 Task: Create a rule from the Routing list, Task moved to a section -> Set Priority in the project AvailPro , set the section as To-Do and set the priority of the task as  High
Action: Mouse moved to (1018, 362)
Screenshot: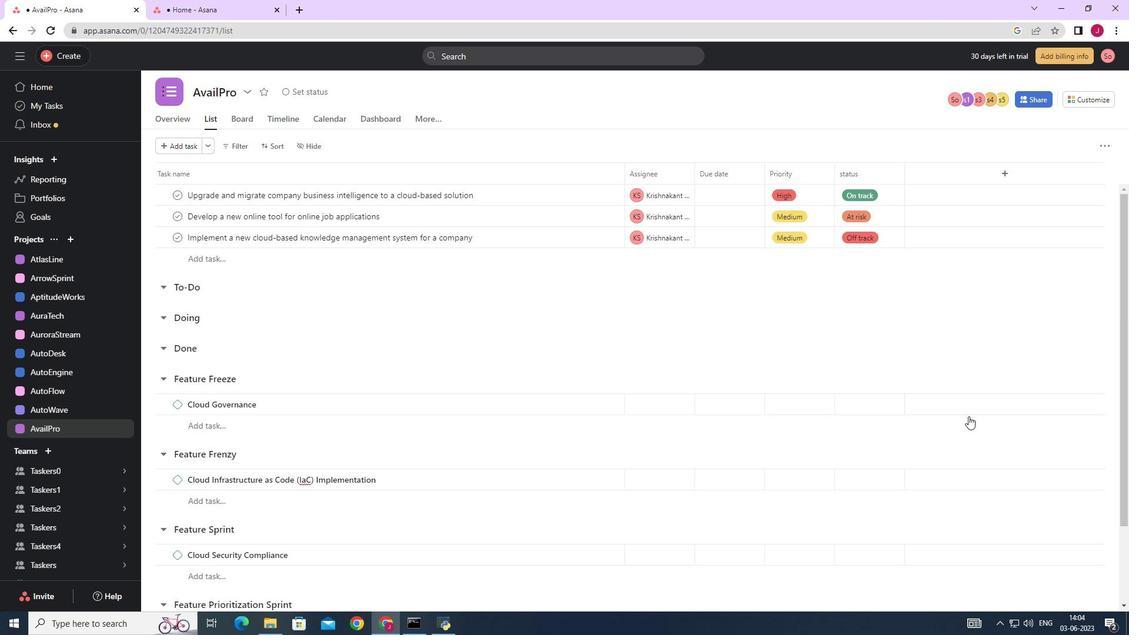 
Action: Mouse scrolled (1018, 363) with delta (0, 0)
Screenshot: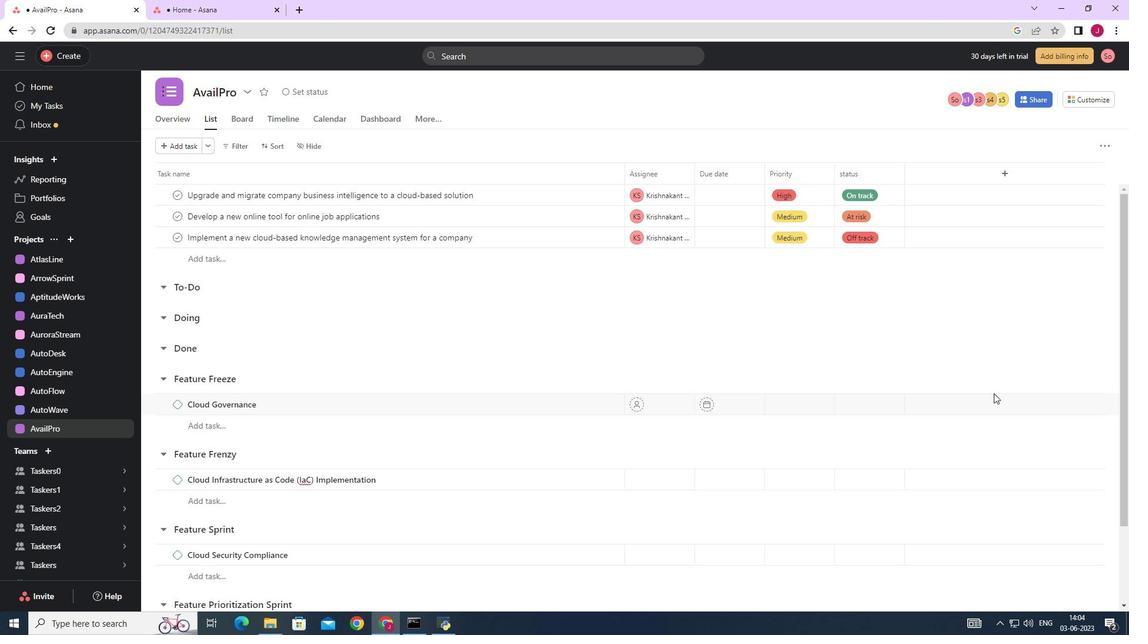 
Action: Mouse moved to (1029, 335)
Screenshot: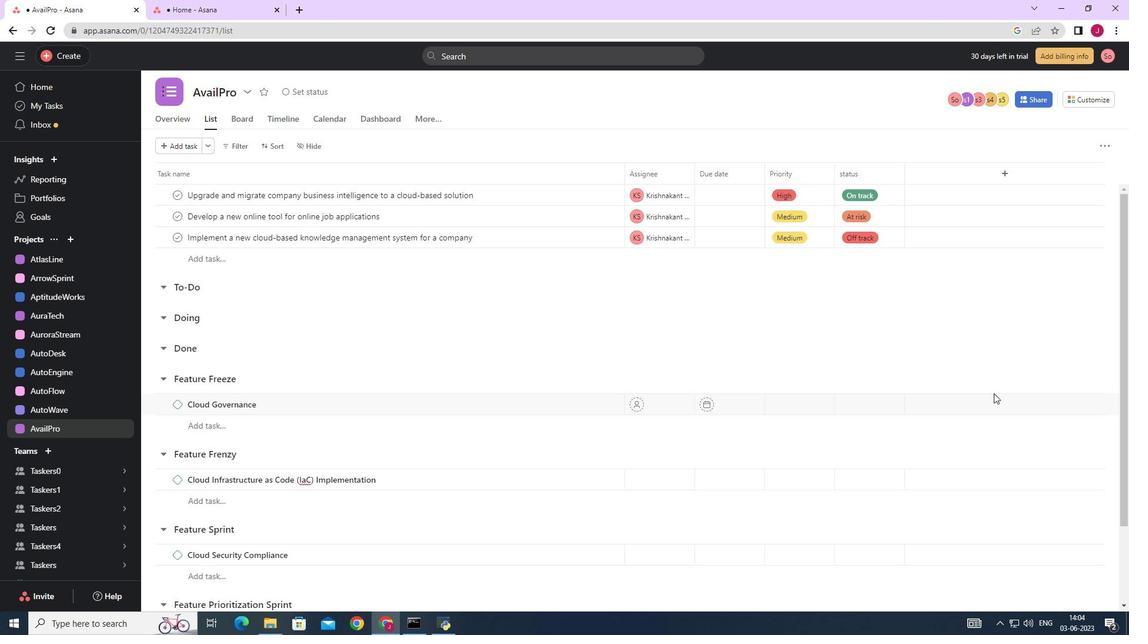
Action: Mouse scrolled (1029, 335) with delta (0, 0)
Screenshot: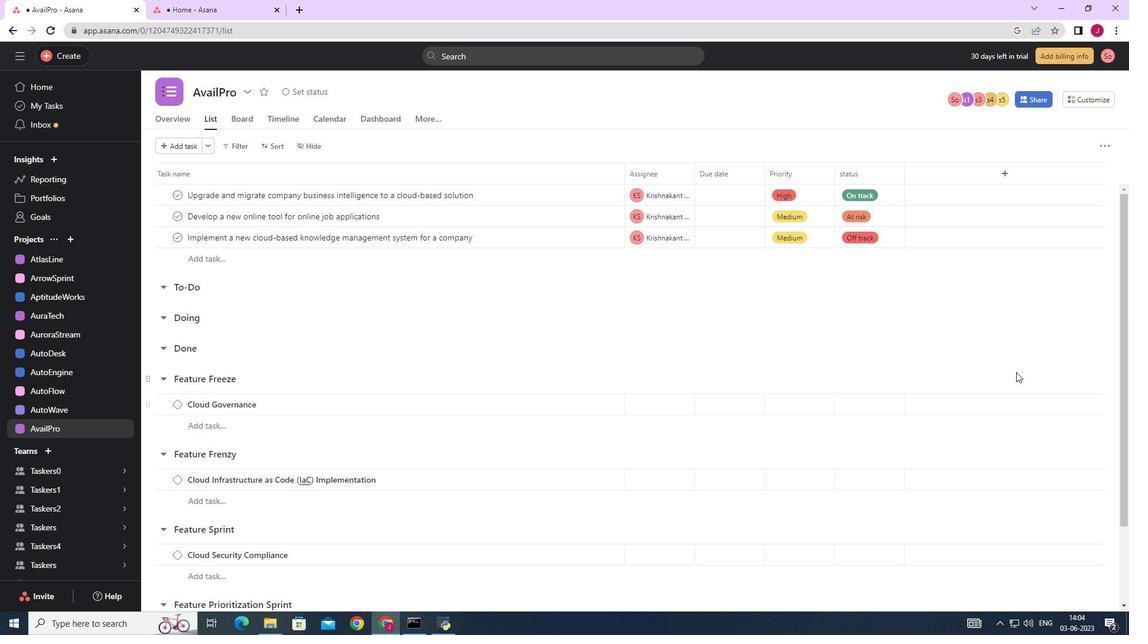 
Action: Mouse moved to (1100, 98)
Screenshot: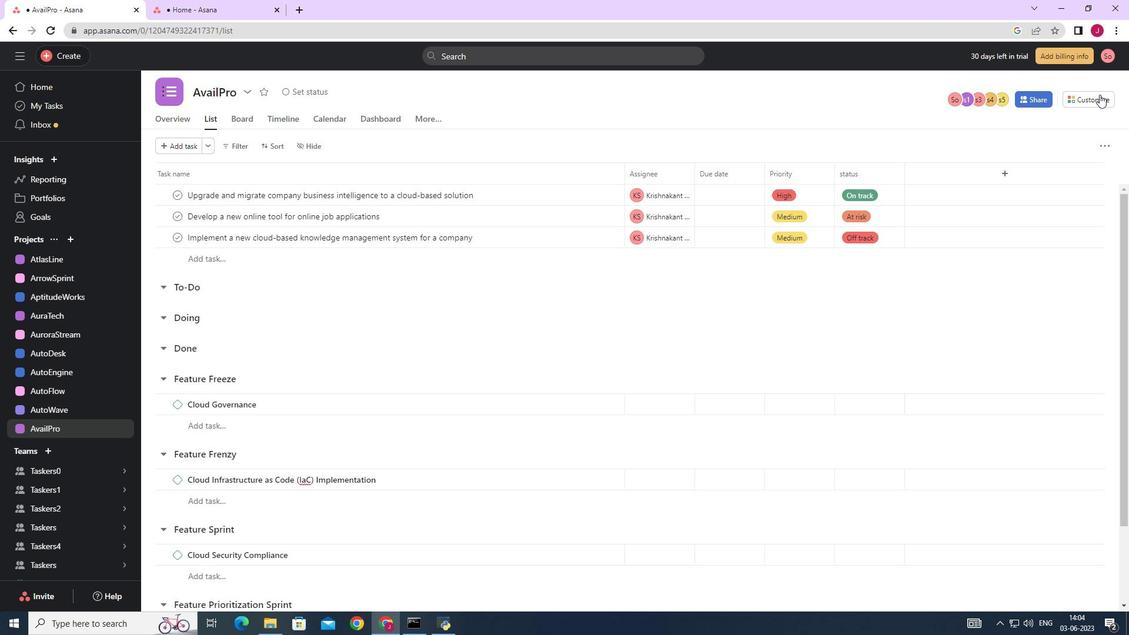 
Action: Mouse pressed left at (1100, 98)
Screenshot: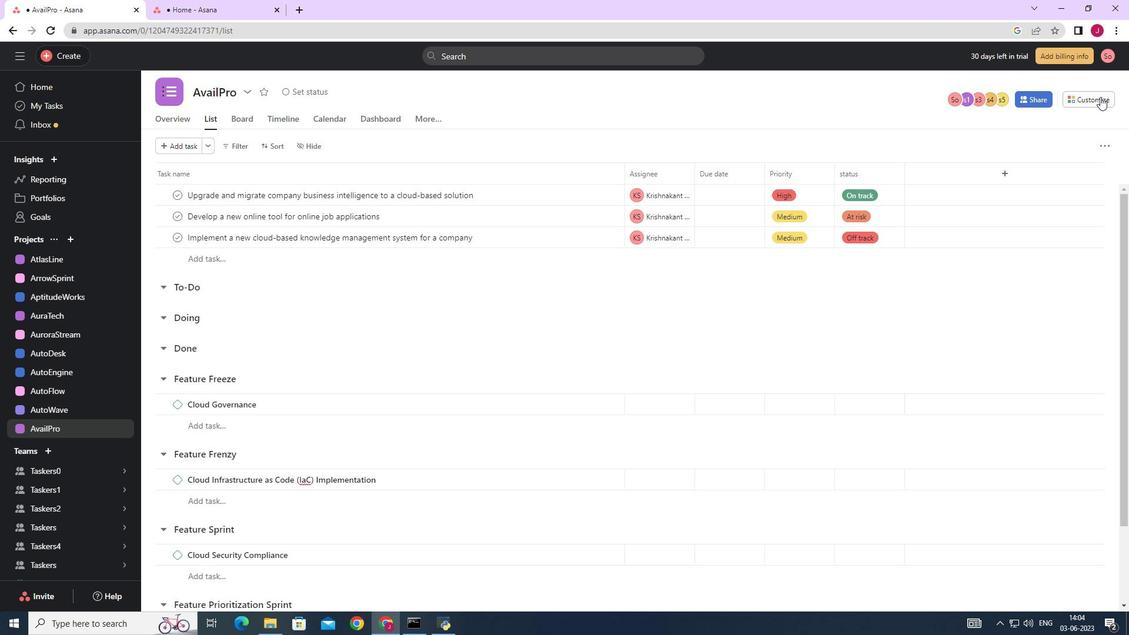 
Action: Mouse moved to (888, 252)
Screenshot: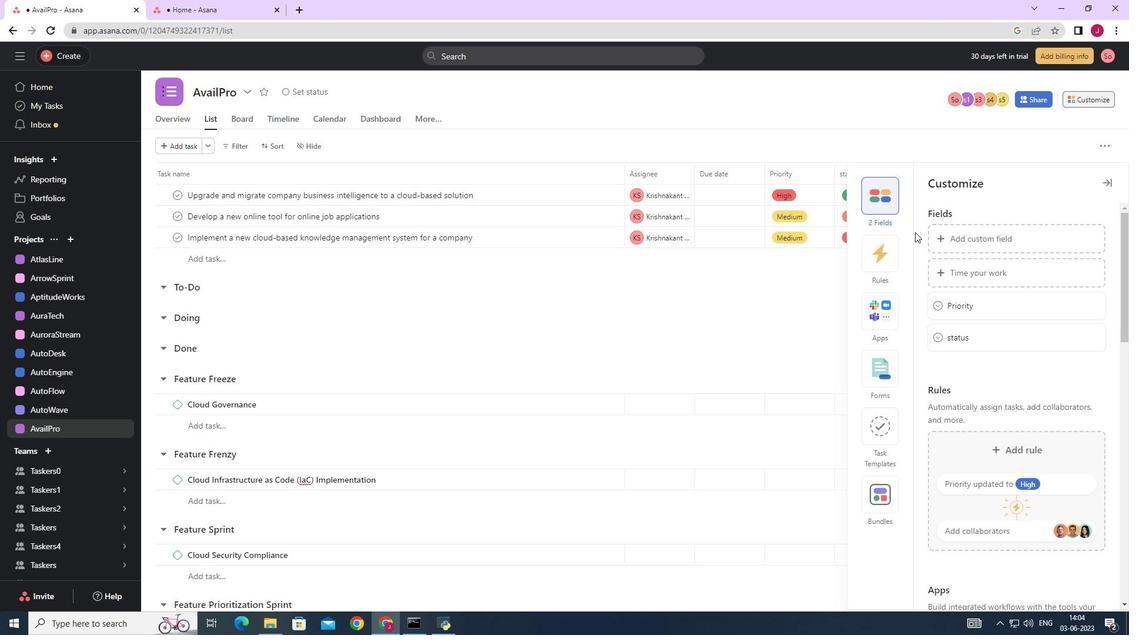 
Action: Mouse pressed left at (888, 252)
Screenshot: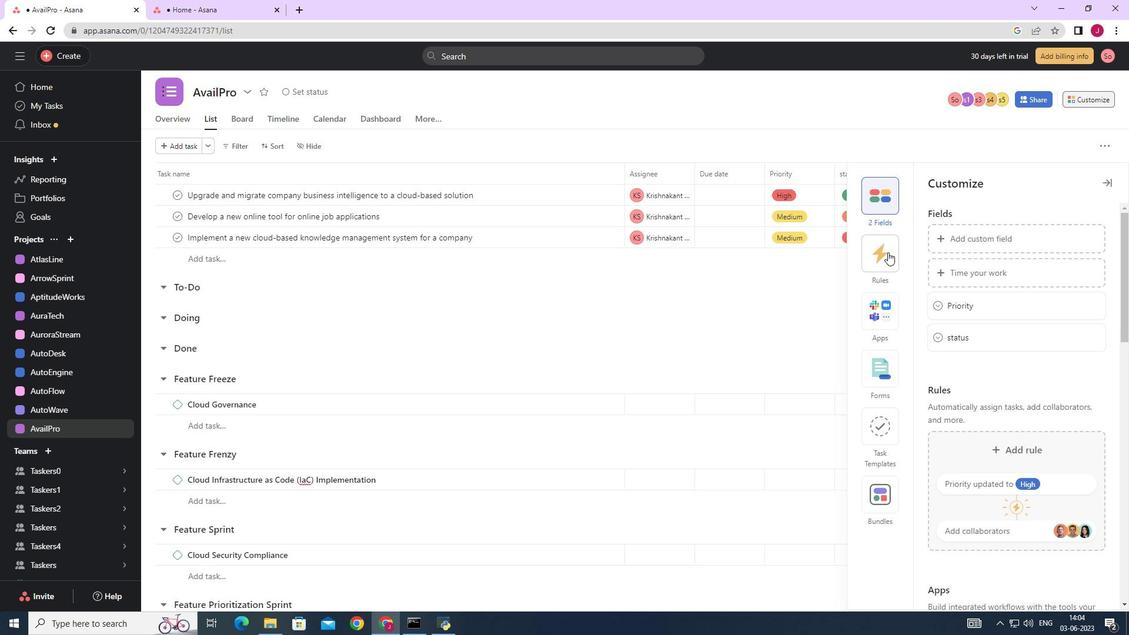 
Action: Mouse moved to (1004, 273)
Screenshot: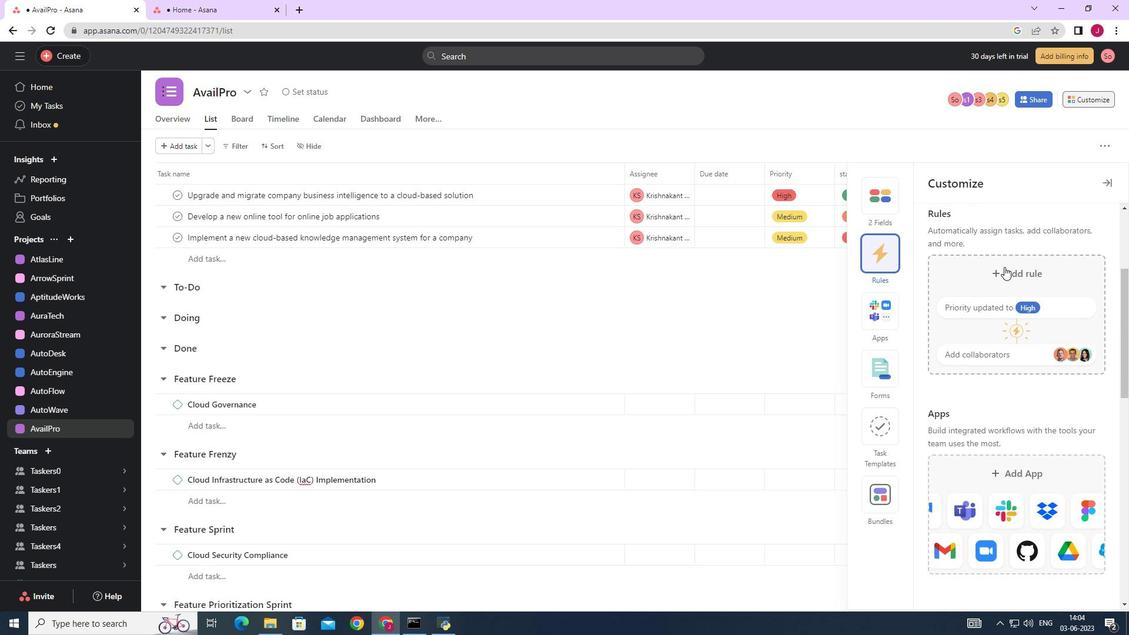 
Action: Mouse pressed left at (1004, 273)
Screenshot: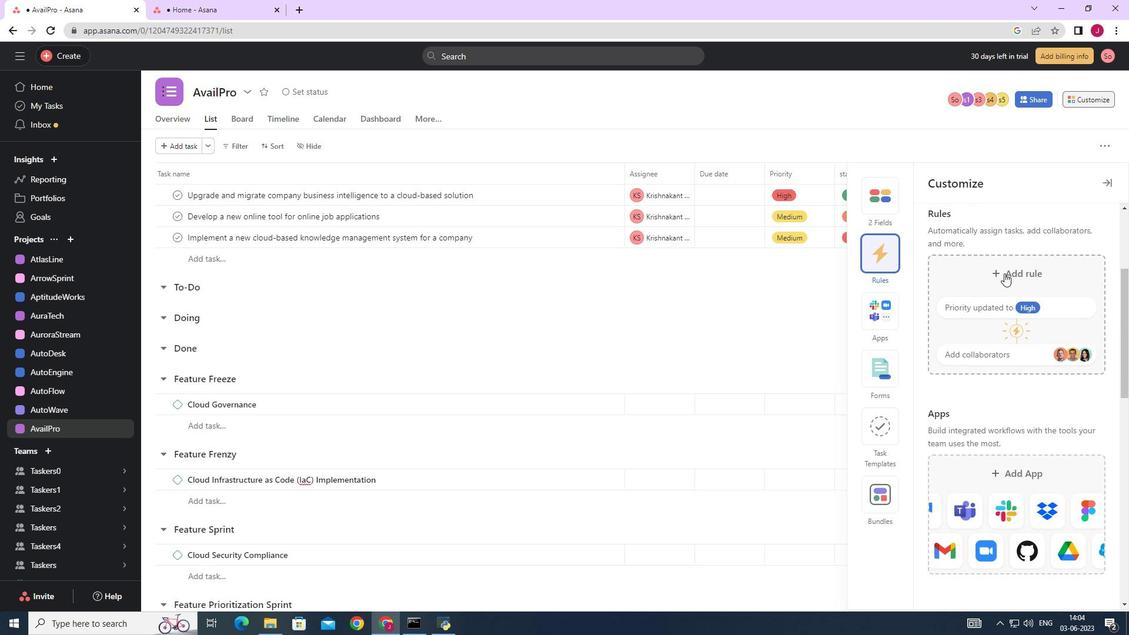 
Action: Mouse moved to (254, 151)
Screenshot: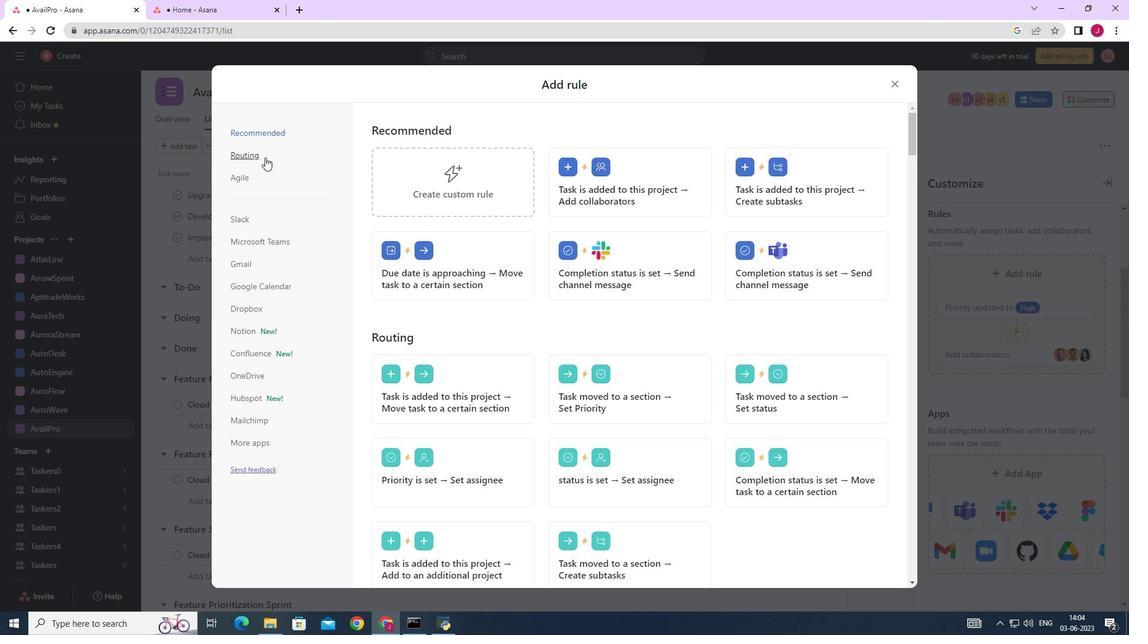 
Action: Mouse pressed left at (254, 151)
Screenshot: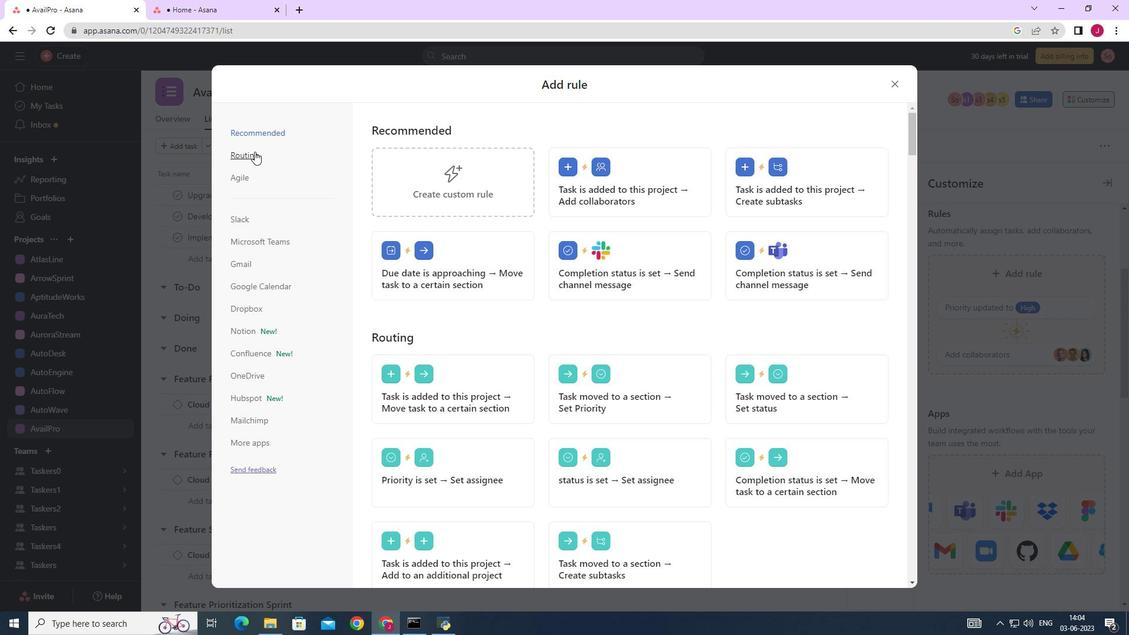 
Action: Mouse moved to (601, 183)
Screenshot: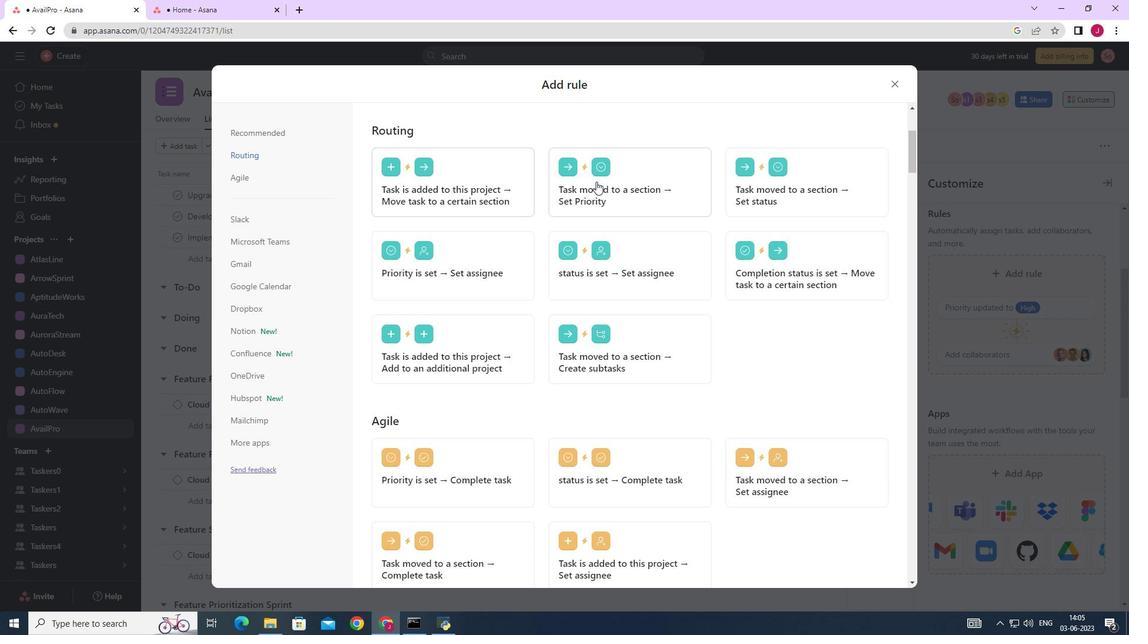 
Action: Mouse pressed left at (600, 183)
Screenshot: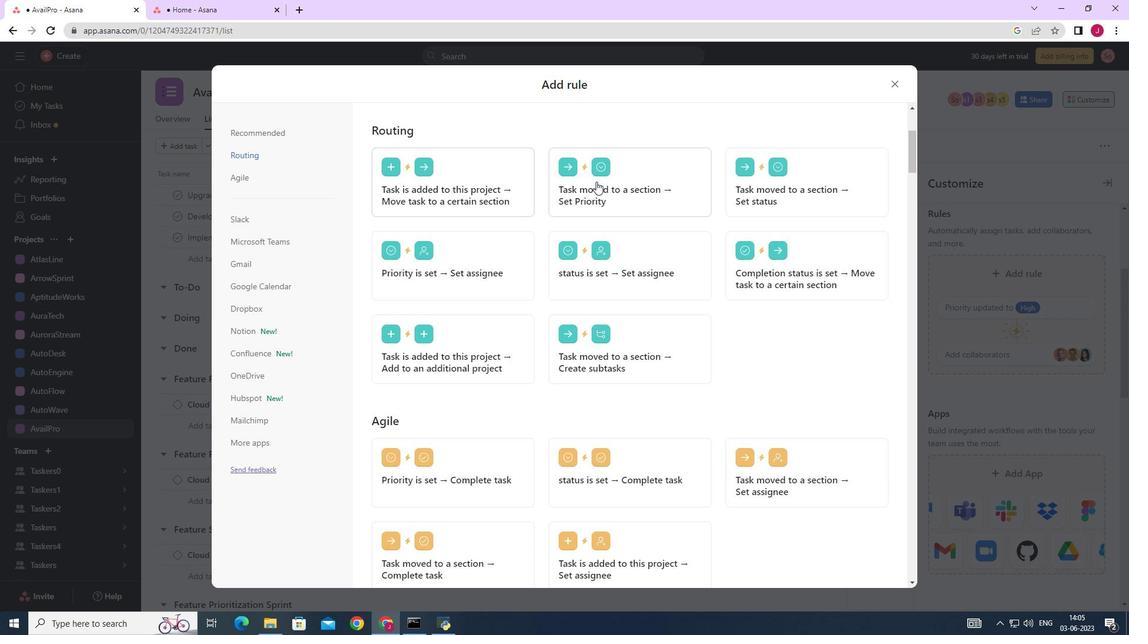 
Action: Mouse moved to (477, 320)
Screenshot: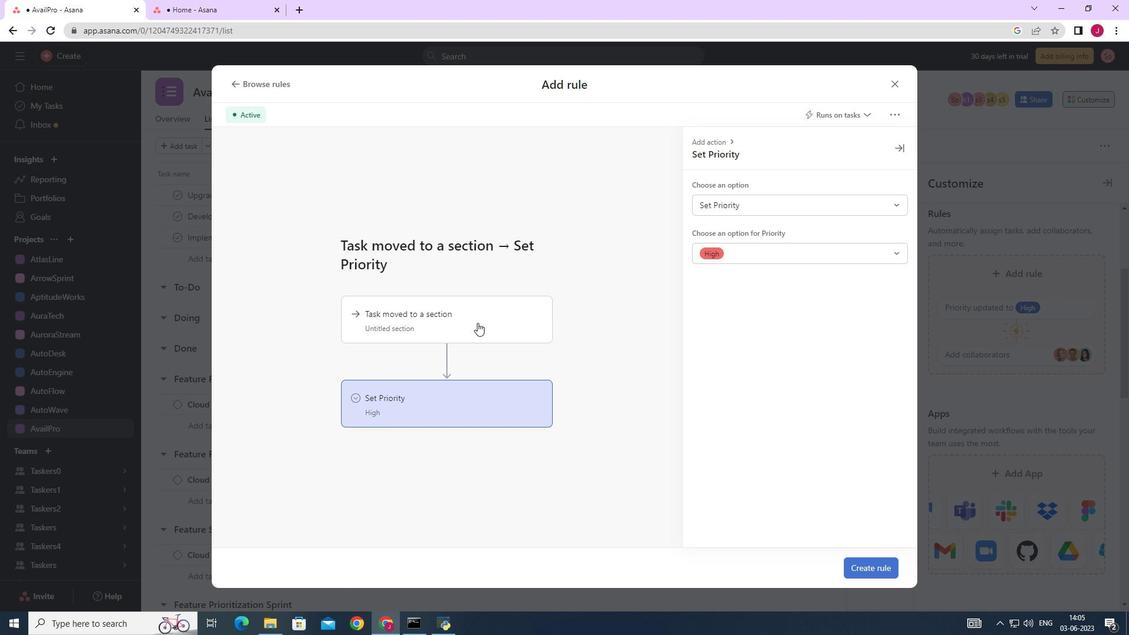 
Action: Mouse pressed left at (477, 320)
Screenshot: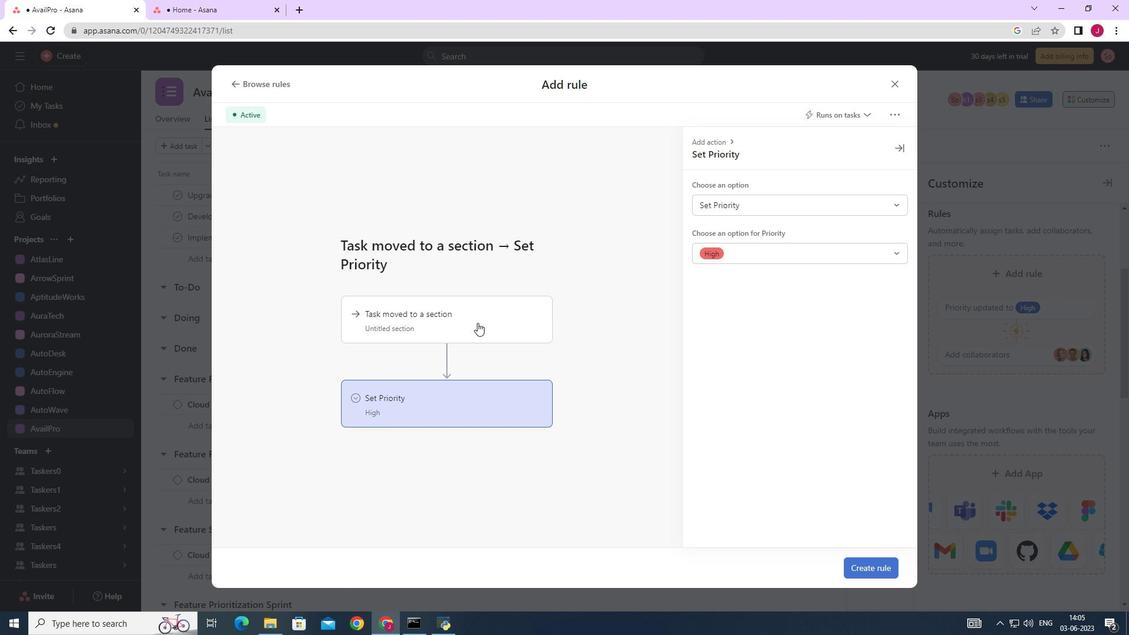 
Action: Mouse moved to (751, 203)
Screenshot: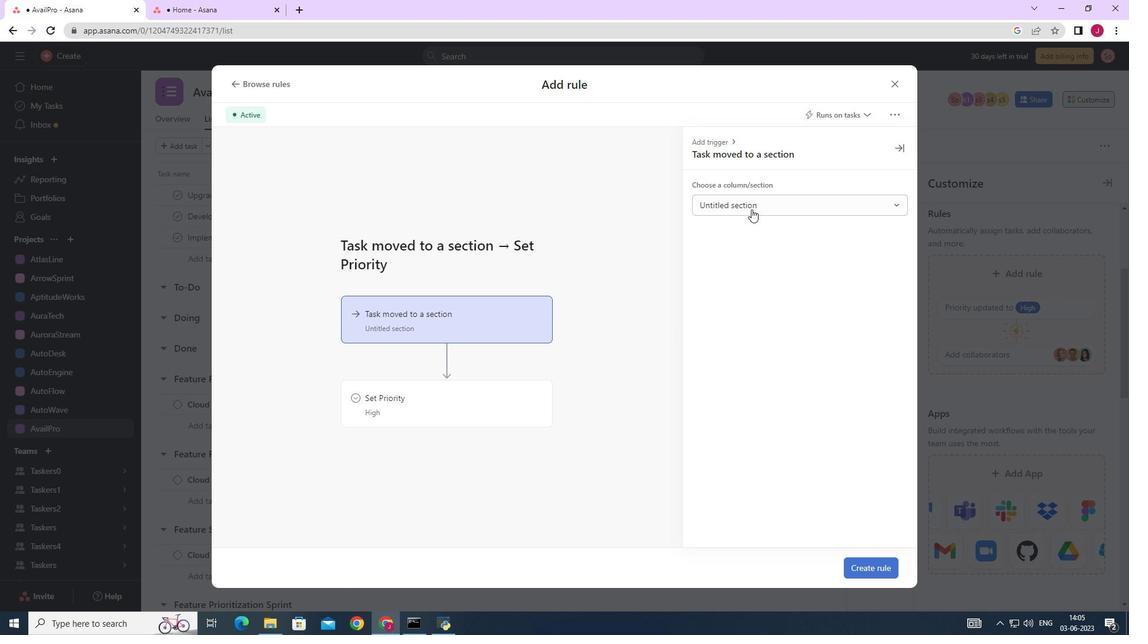 
Action: Mouse pressed left at (751, 203)
Screenshot: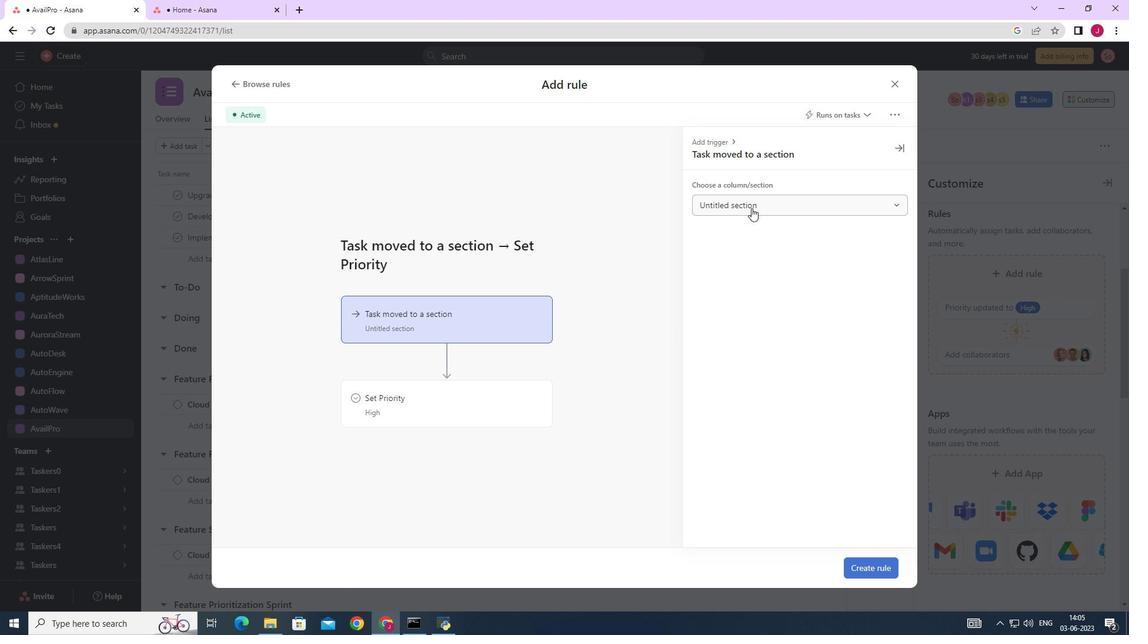 
Action: Mouse moved to (735, 248)
Screenshot: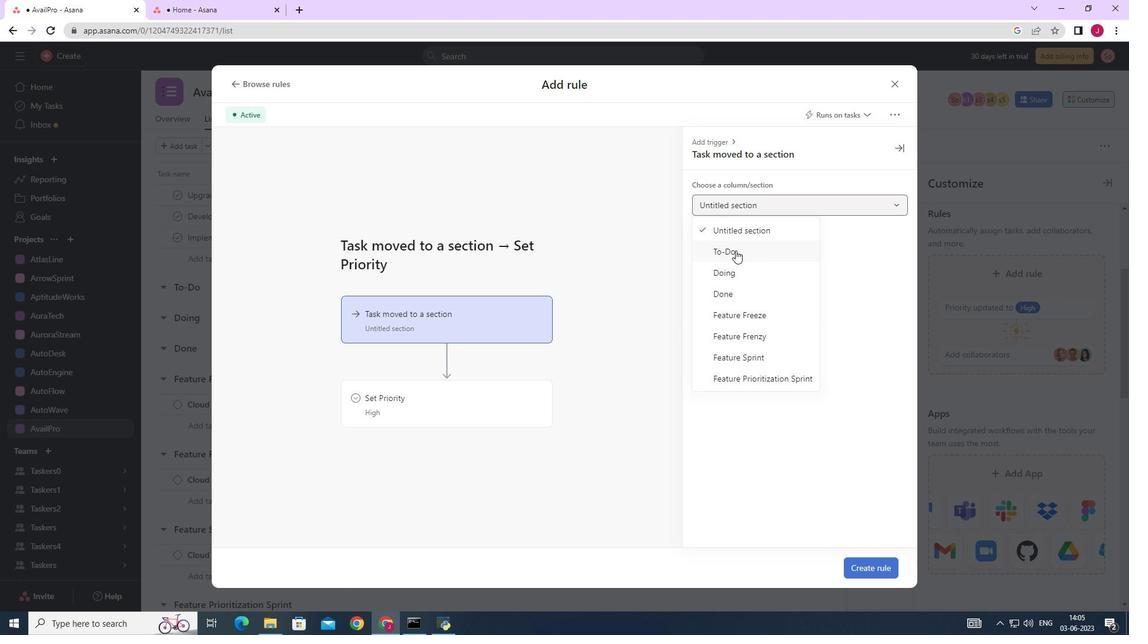 
Action: Mouse pressed left at (735, 248)
Screenshot: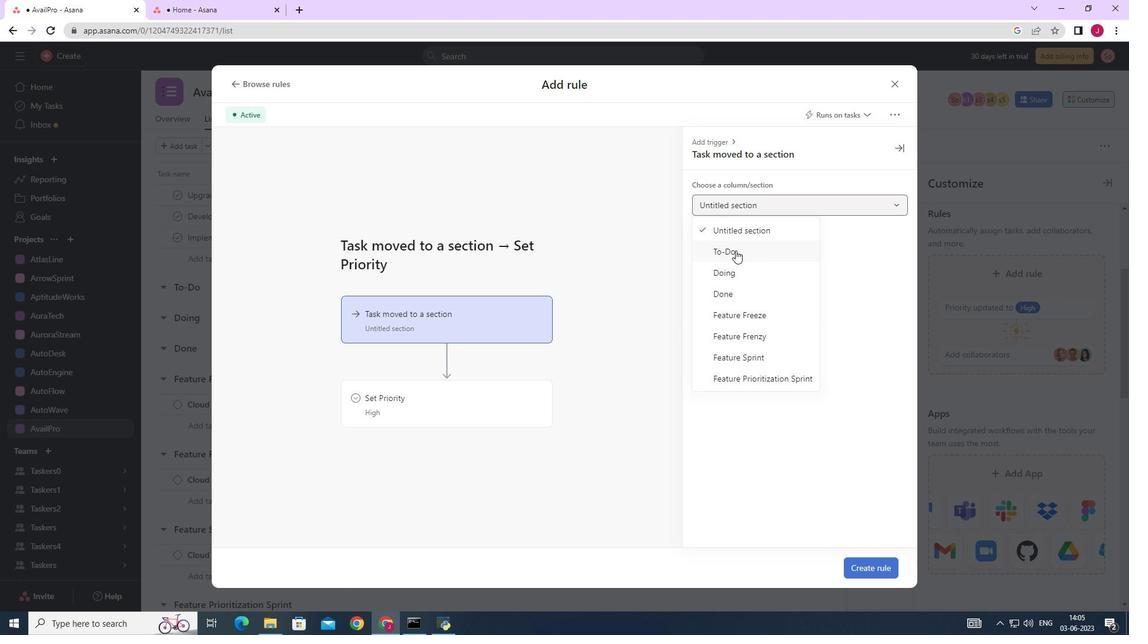 
Action: Mouse moved to (462, 405)
Screenshot: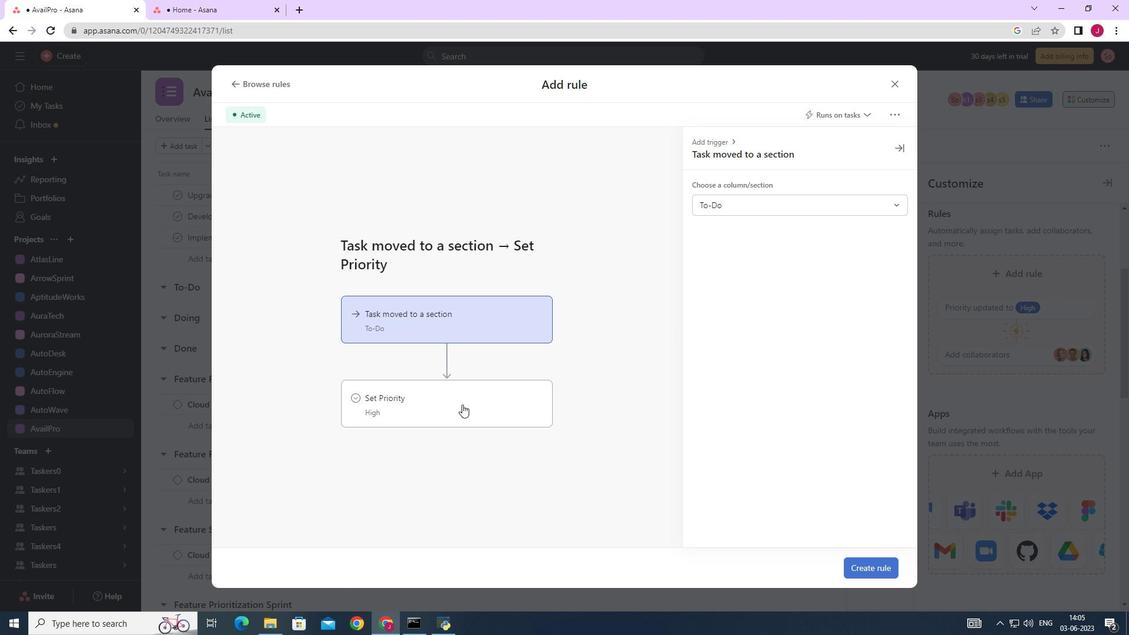 
Action: Mouse pressed left at (462, 405)
Screenshot: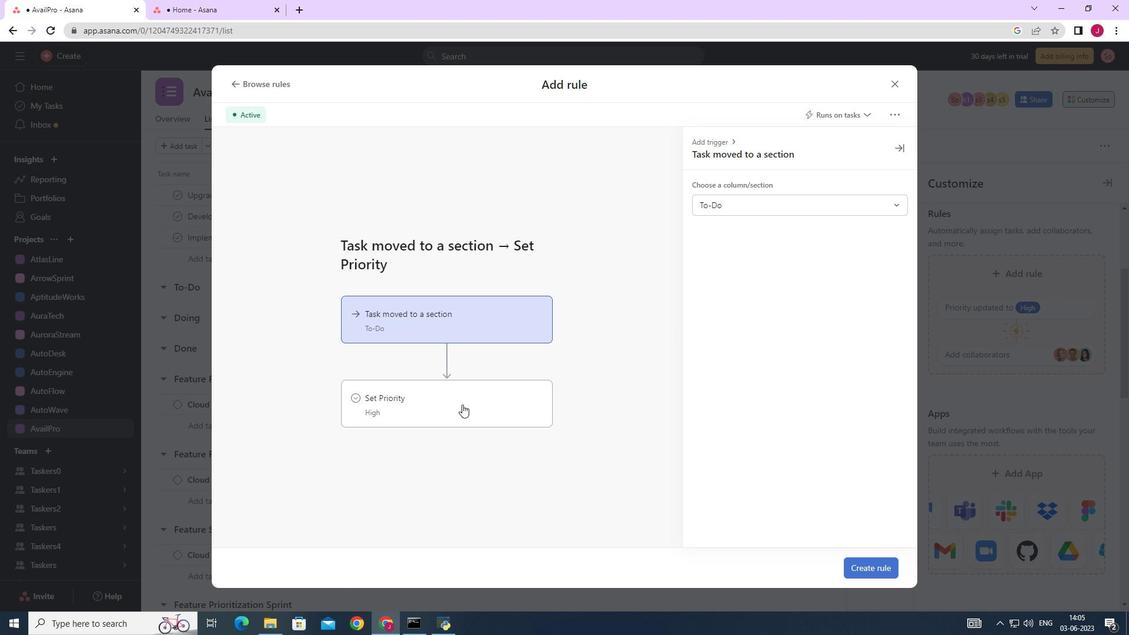 
Action: Mouse moved to (738, 202)
Screenshot: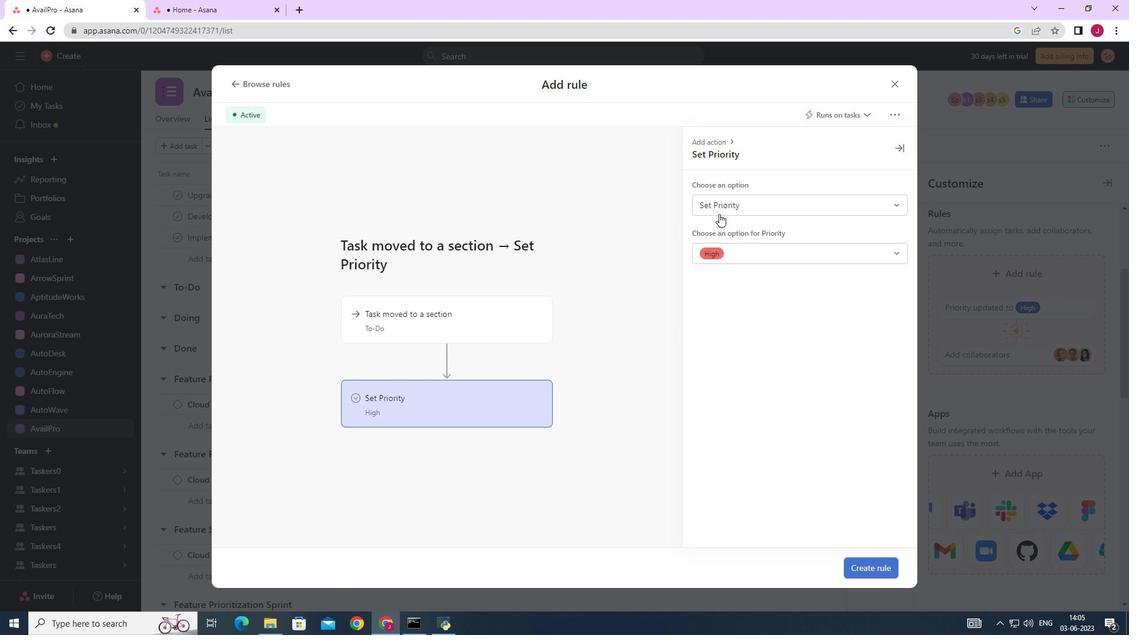 
Action: Mouse pressed left at (738, 202)
Screenshot: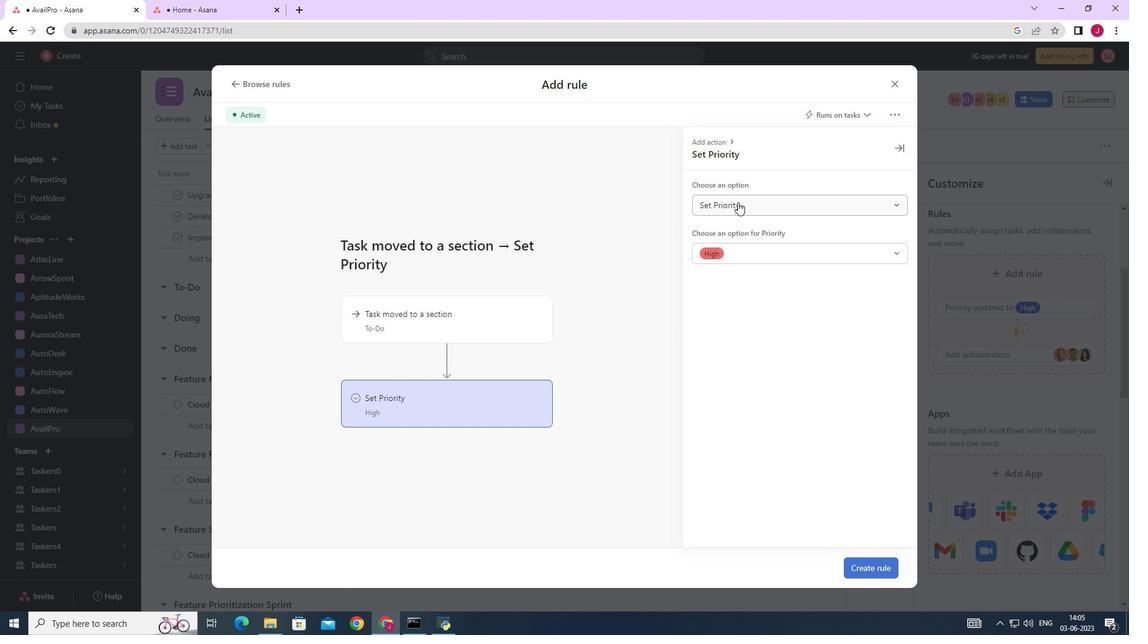 
Action: Mouse moved to (737, 227)
Screenshot: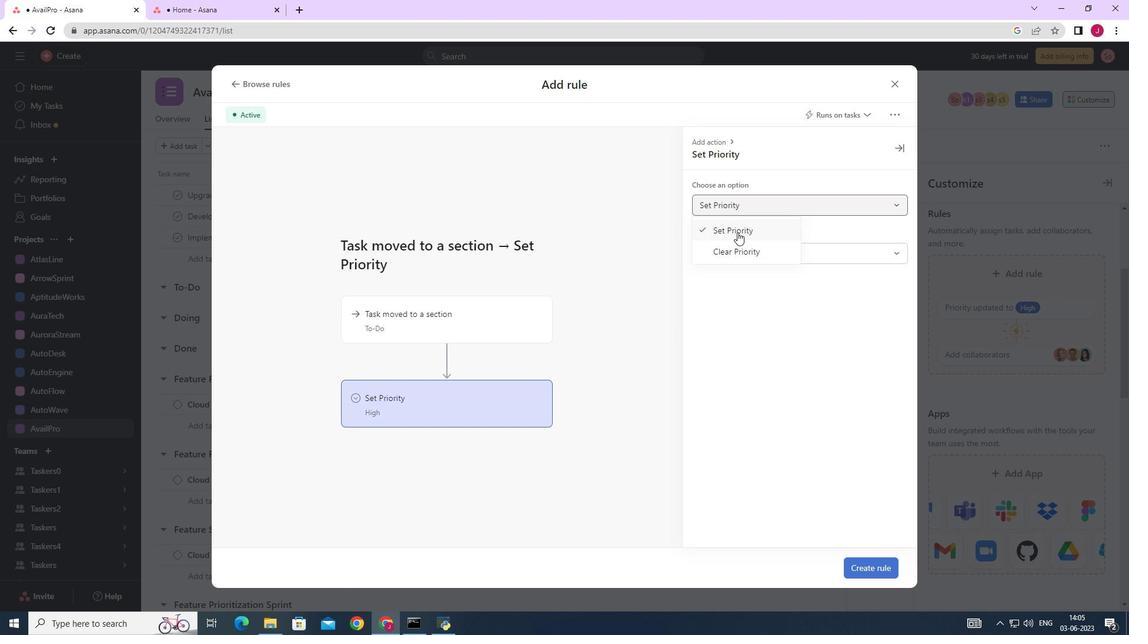 
Action: Mouse pressed left at (737, 227)
Screenshot: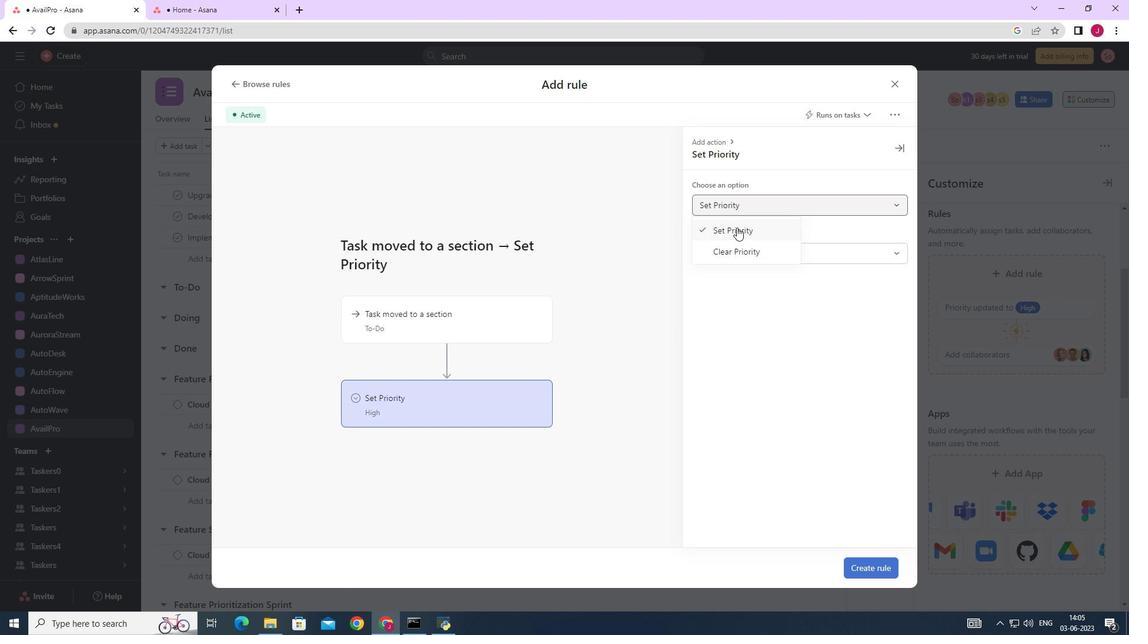 
Action: Mouse moved to (738, 254)
Screenshot: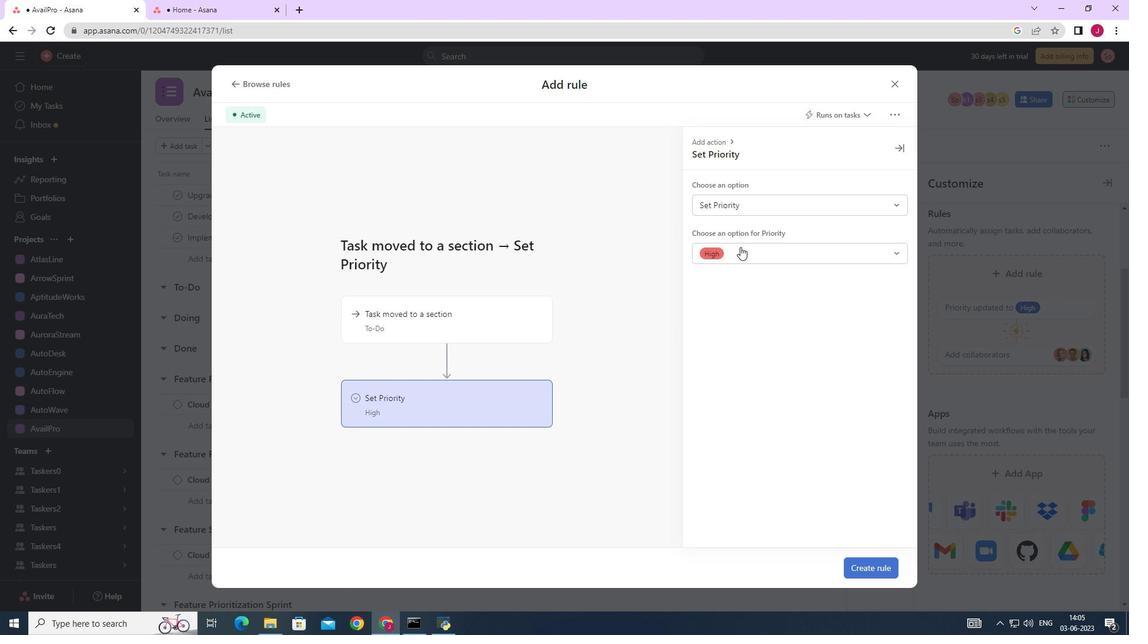 
Action: Mouse pressed left at (738, 254)
Screenshot: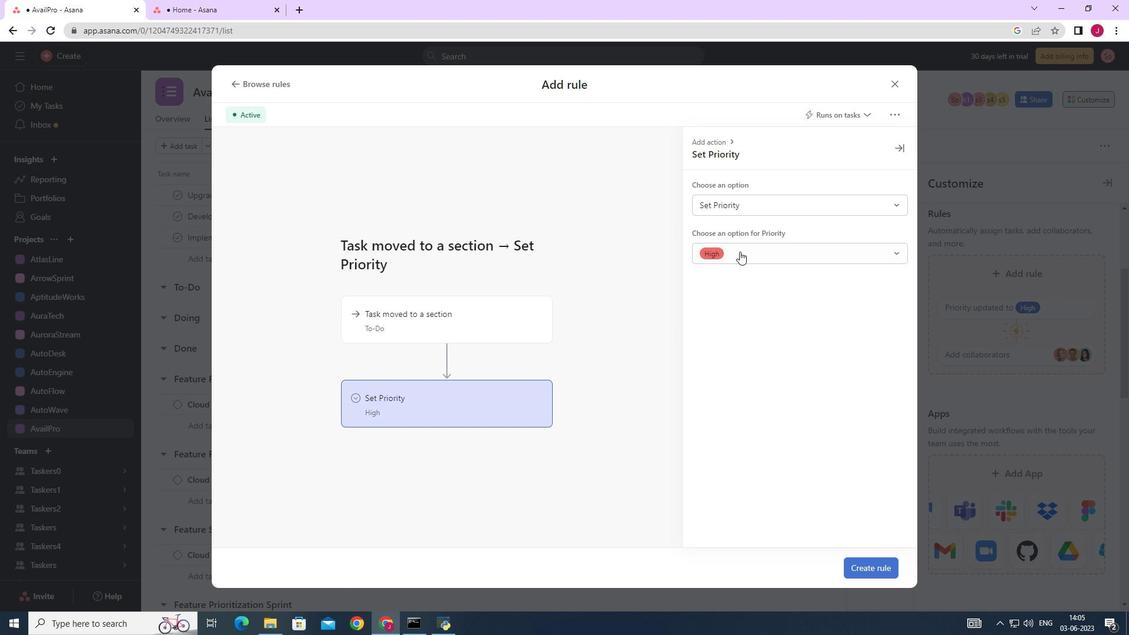 
Action: Mouse moved to (718, 277)
Screenshot: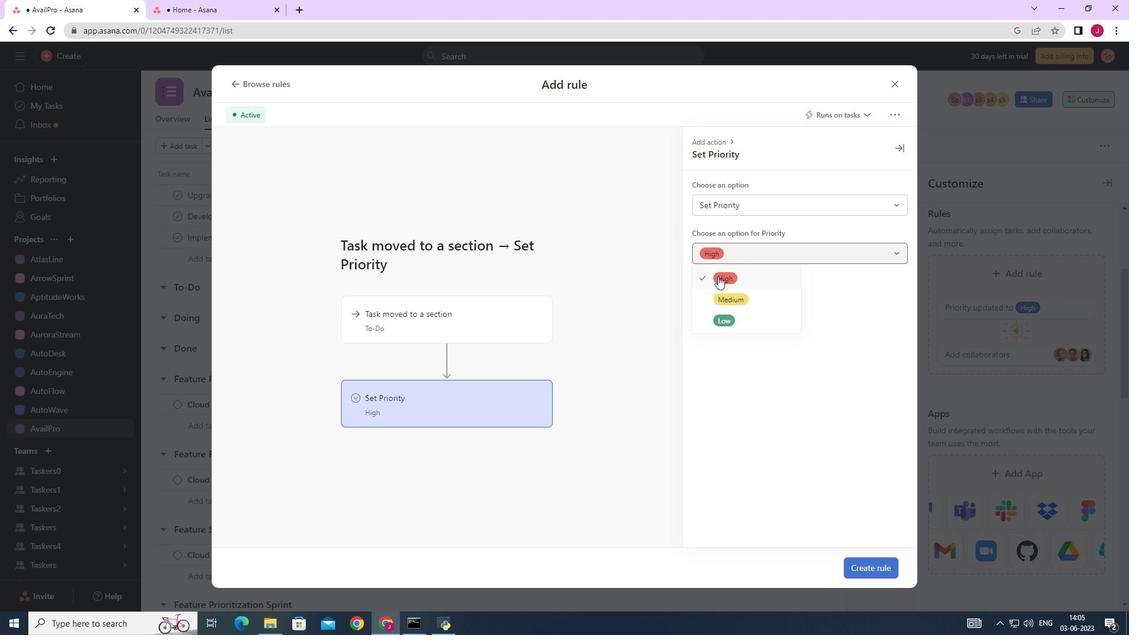
Action: Mouse pressed left at (718, 277)
Screenshot: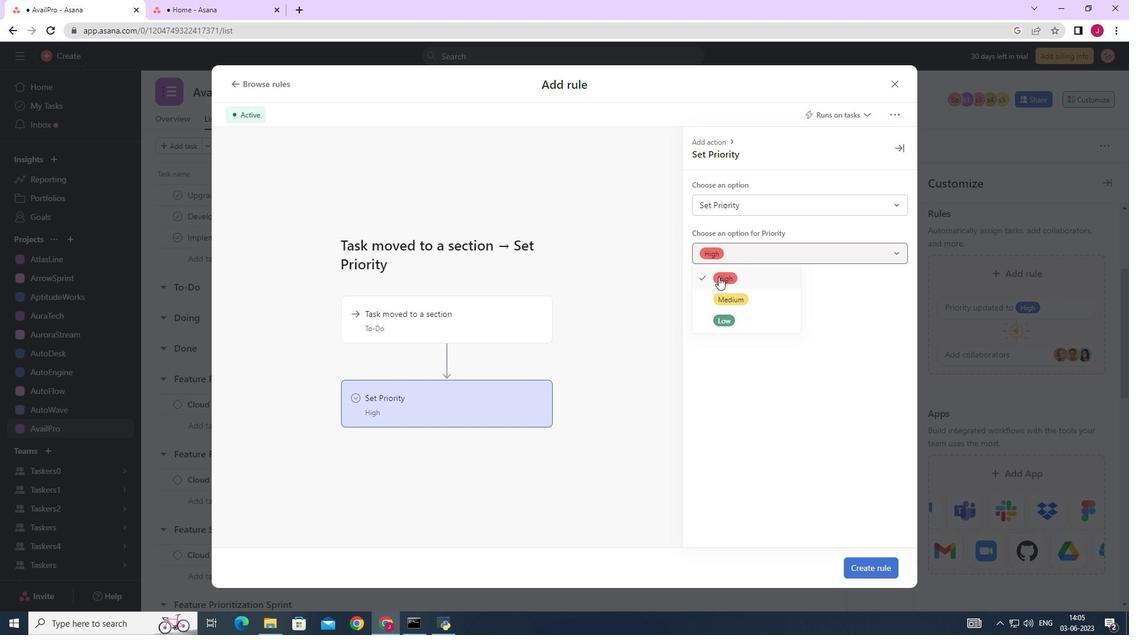 
Action: Mouse moved to (863, 570)
Screenshot: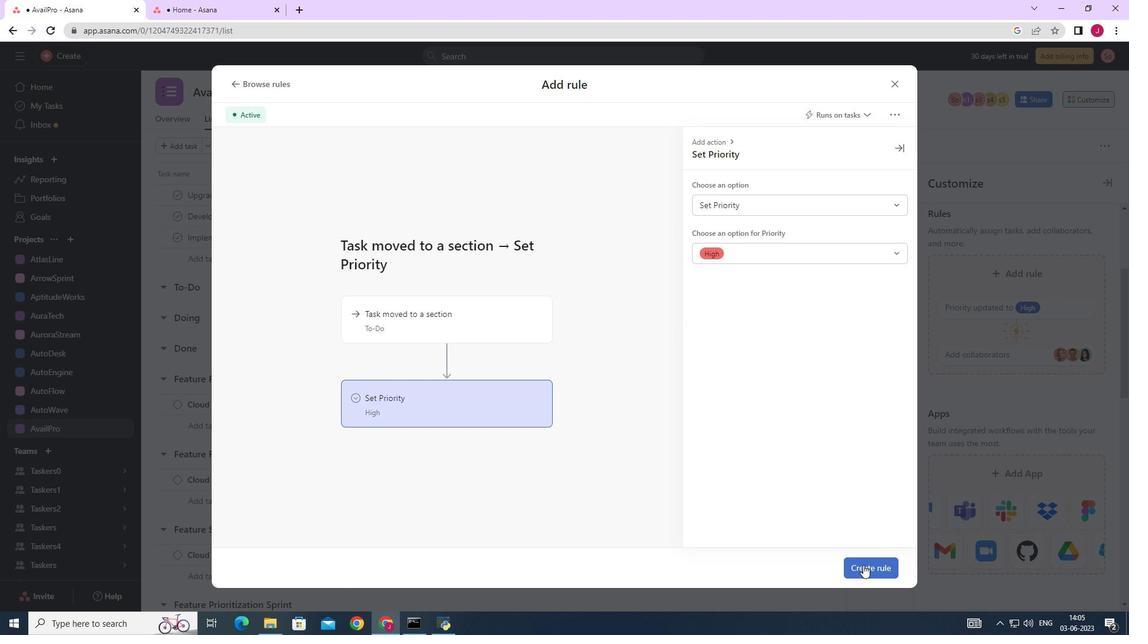 
Action: Mouse pressed left at (863, 570)
Screenshot: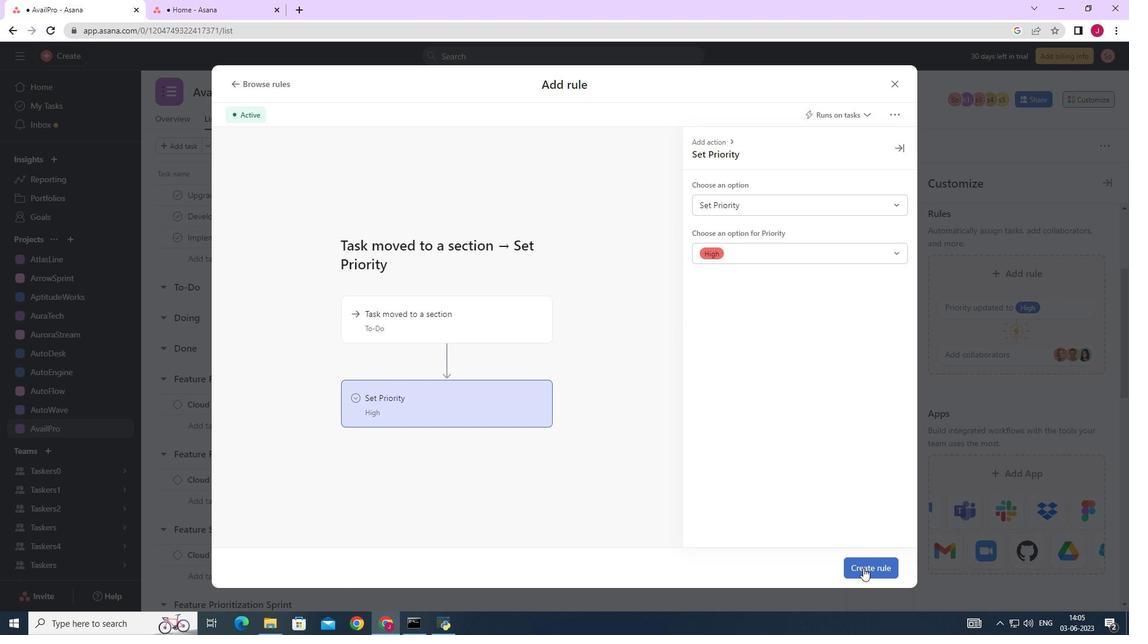 
Action: Mouse moved to (766, 444)
Screenshot: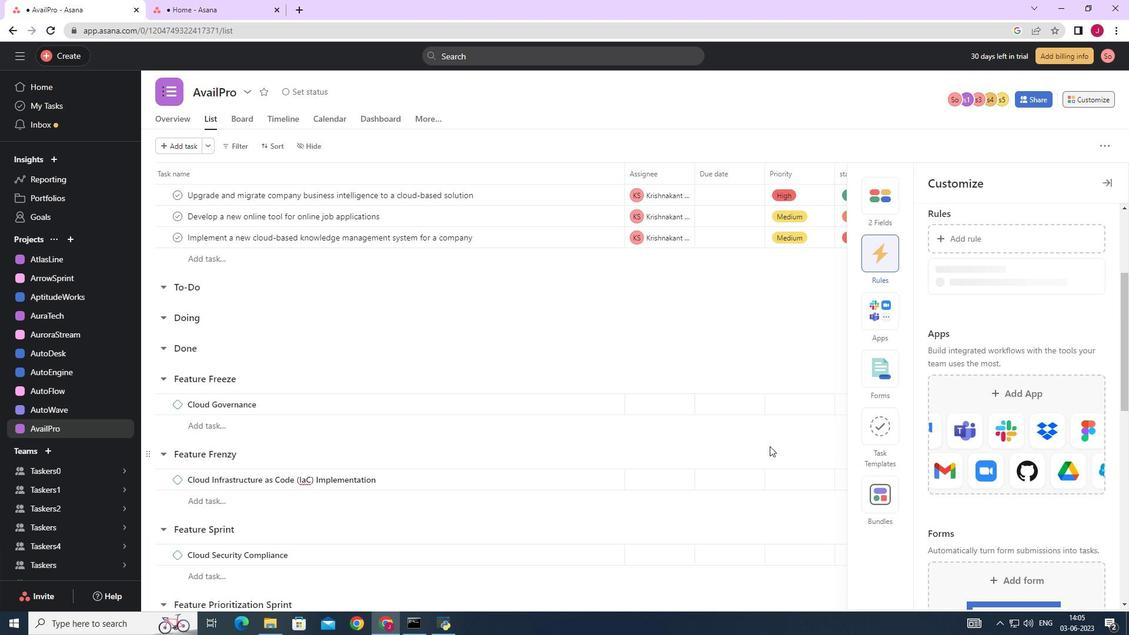 
